 Task: Create Board IT Security Best Practices to Workspace Cloud Storage Services. Create Board Employee Motivation and Engagement Programs to Workspace Cloud Storage Services. Create Board Market Segmentation and Targeting Market Size Estimation and Analysis to Workspace Cloud Storage Services
Action: Mouse moved to (341, 75)
Screenshot: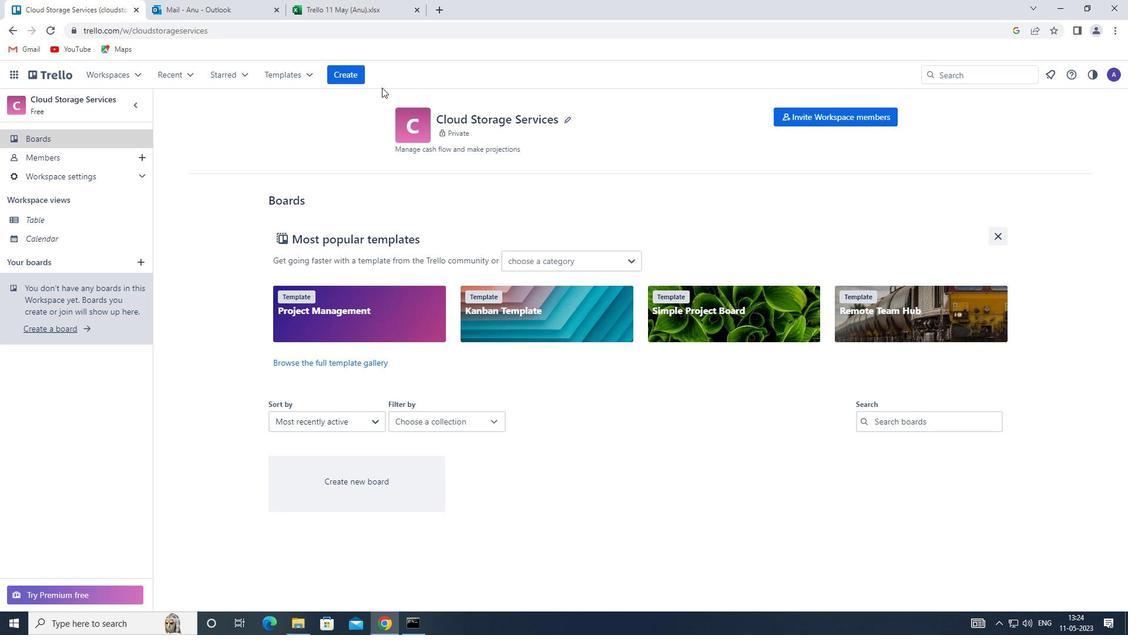 
Action: Mouse pressed left at (341, 75)
Screenshot: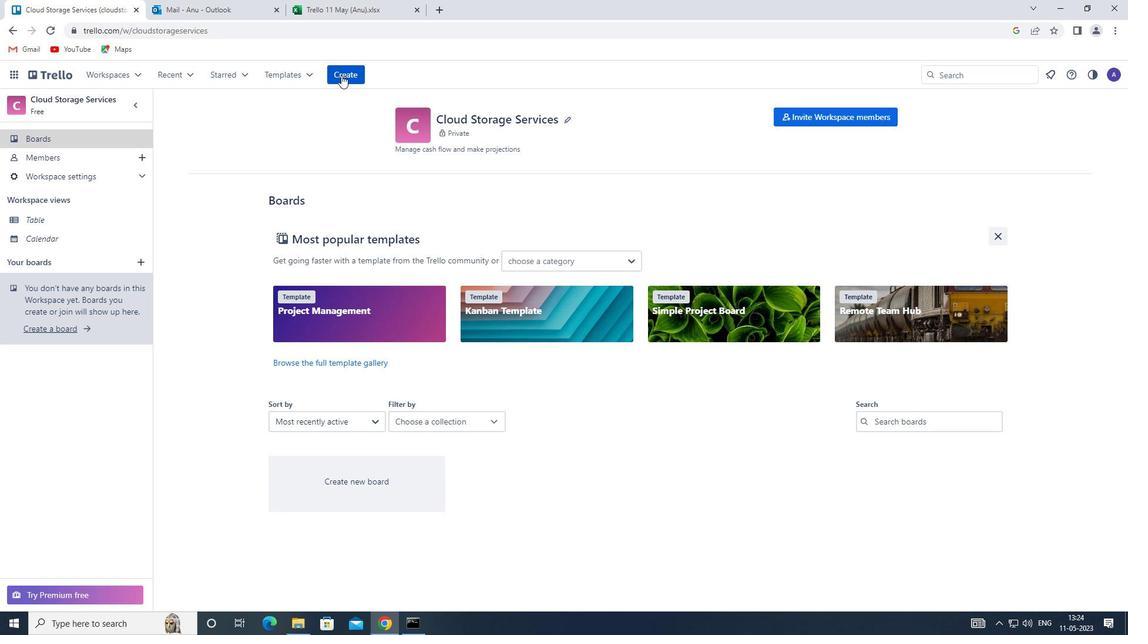 
Action: Mouse moved to (365, 105)
Screenshot: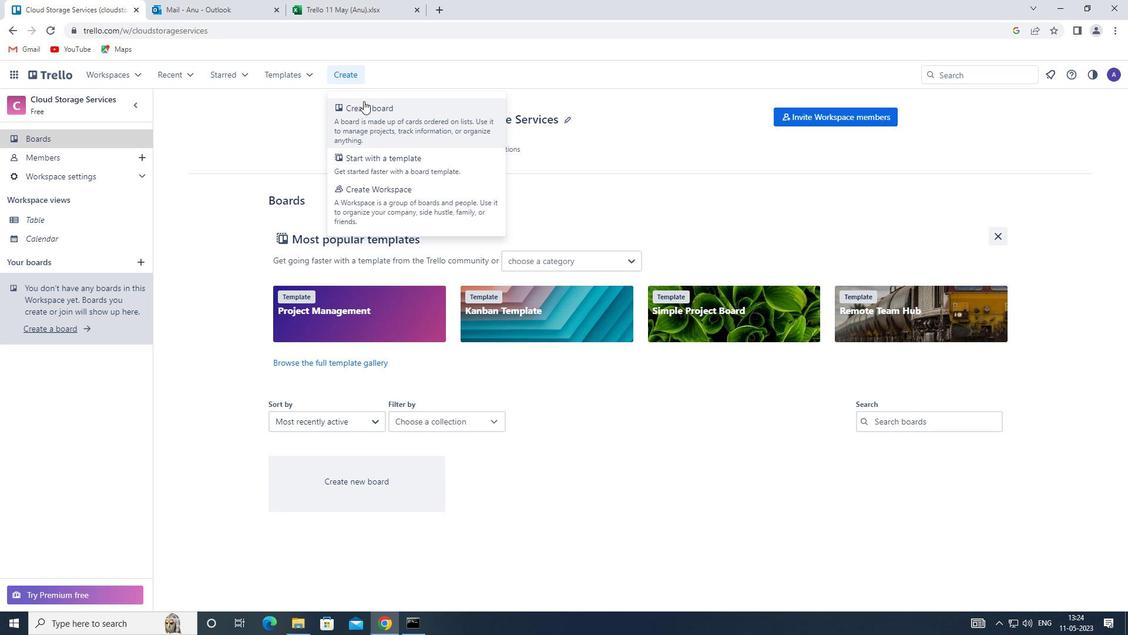 
Action: Mouse pressed left at (365, 105)
Screenshot: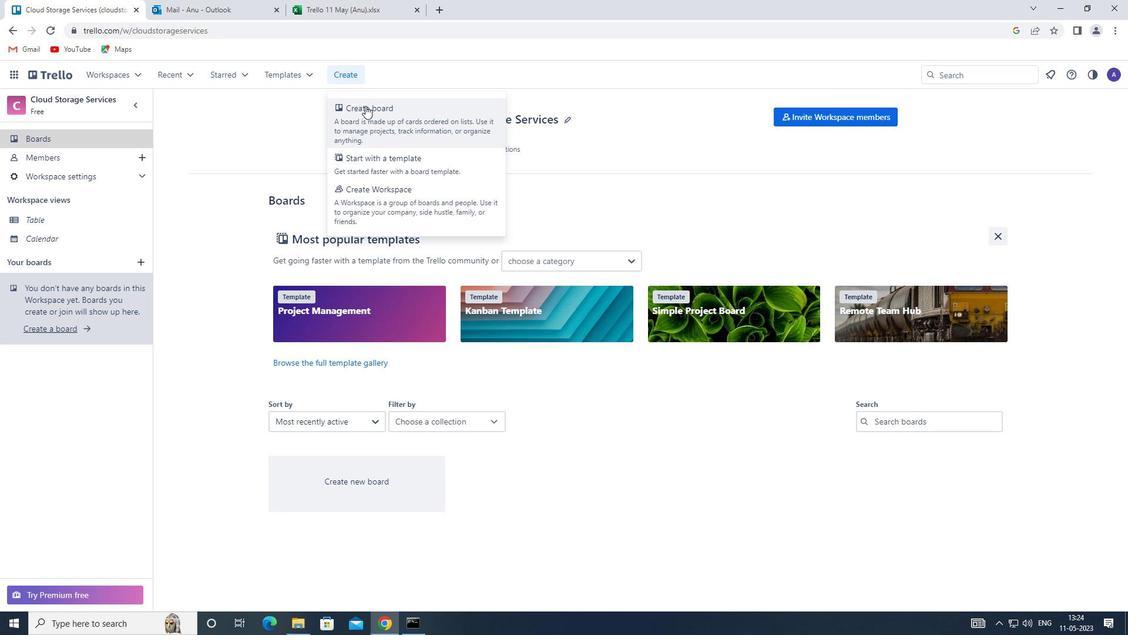 
Action: Mouse moved to (368, 294)
Screenshot: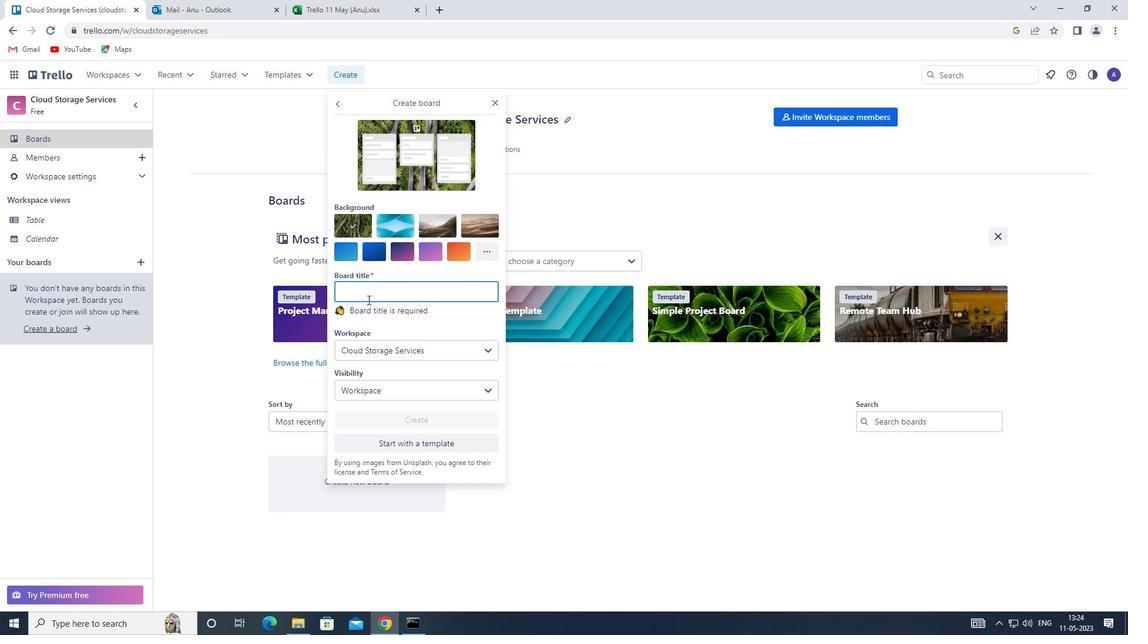 
Action: Mouse pressed left at (368, 294)
Screenshot: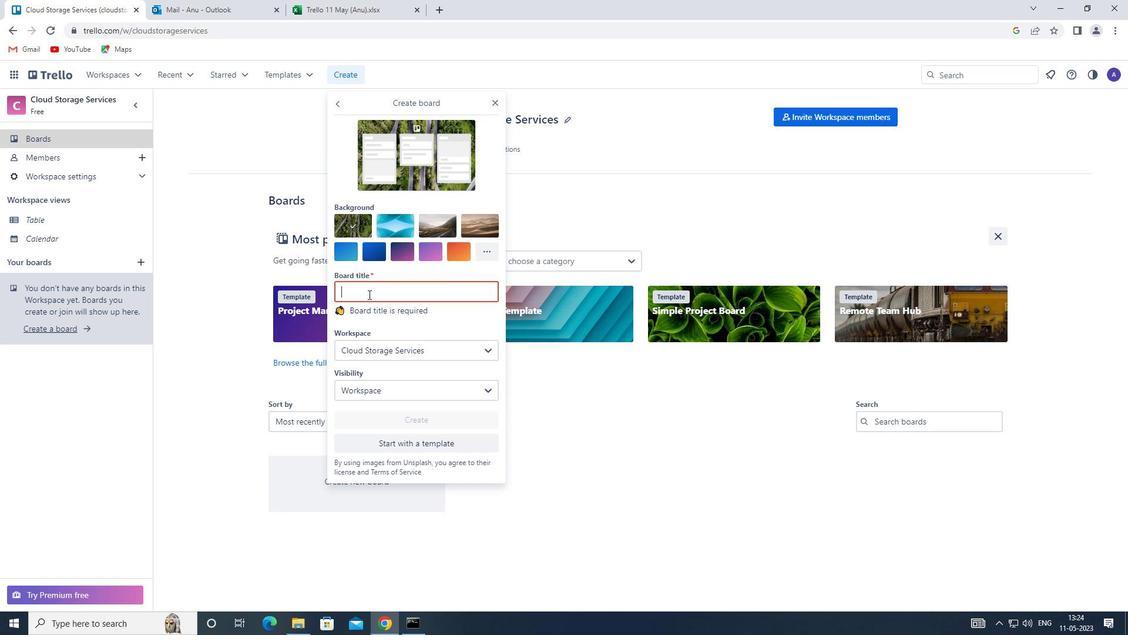 
Action: Key pressed <Key.caps_lock>it<Key.caps_lock><Key.space><Key.shift>SECURITY<Key.space><Key.shift>BEST<Key.space><Key.shift><Key.shift><Key.shift><Key.shift><Key.shift><Key.shift><Key.shift><Key.shift><Key.shift><Key.shift><Key.shift><Key.shift><Key.shift><Key.shift><Key.shift><Key.shift><Key.shift><Key.shift><Key.shift><Key.shift><Key.shift><Key.shift><Key.shift><Key.shift><Key.shift><Key.shift><Key.shift><Key.shift><Key.shift><Key.shift><Key.shift><Key.shift><Key.shift><Key.shift><Key.shift><Key.shift><Key.shift><Key.shift><Key.shift><Key.shift><Key.shift><Key.shift><Key.shift><Key.shift><Key.shift><Key.shift><Key.shift><Key.shift><Key.shift><Key.shift><Key.shift><Key.shift><Key.shift><Key.shift>PRACTICES
Screenshot: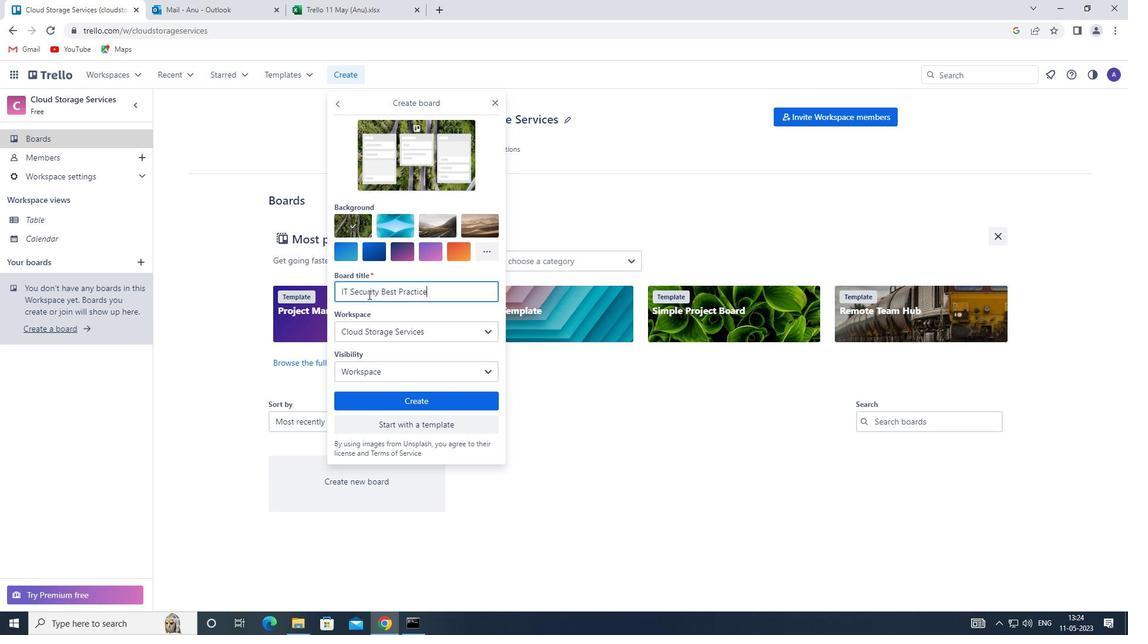 
Action: Mouse moved to (433, 398)
Screenshot: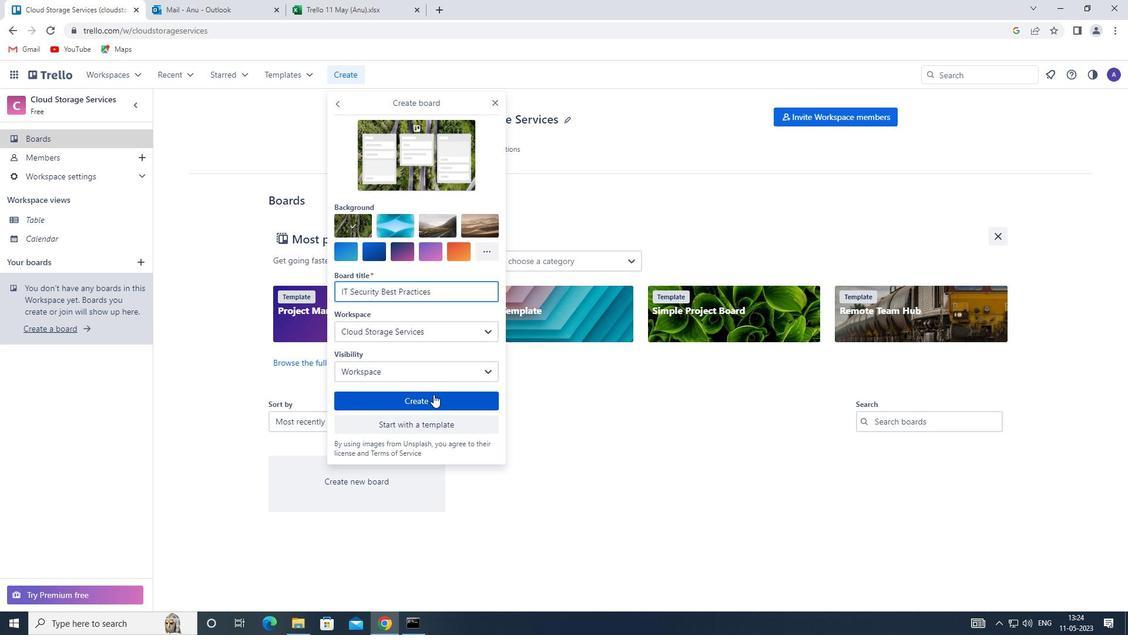 
Action: Mouse pressed left at (433, 398)
Screenshot: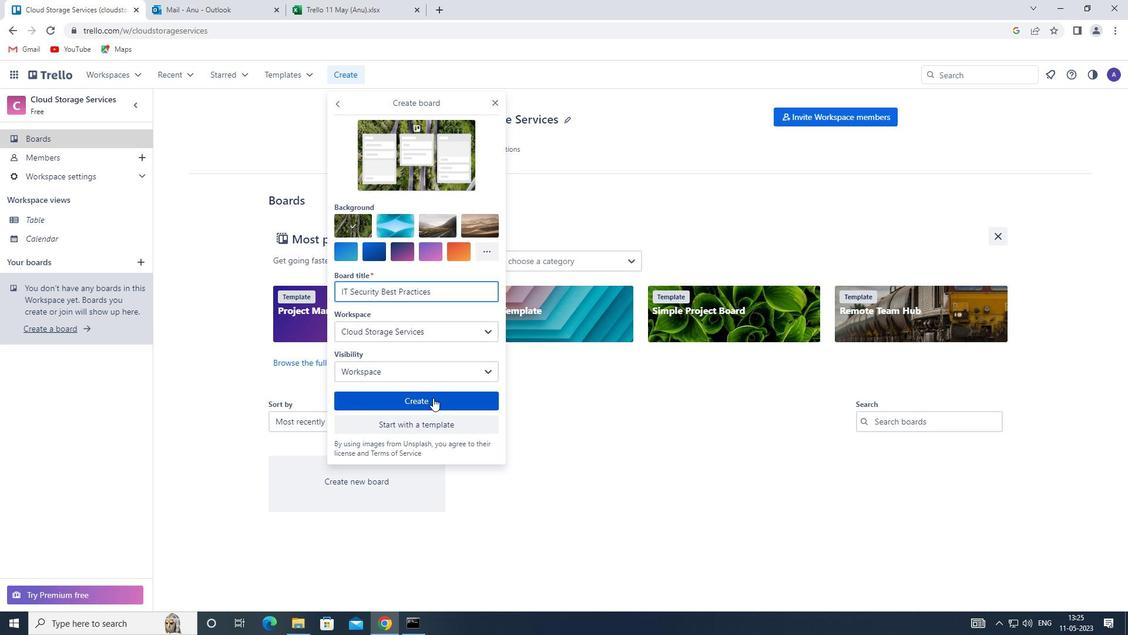 
Action: Mouse moved to (332, 71)
Screenshot: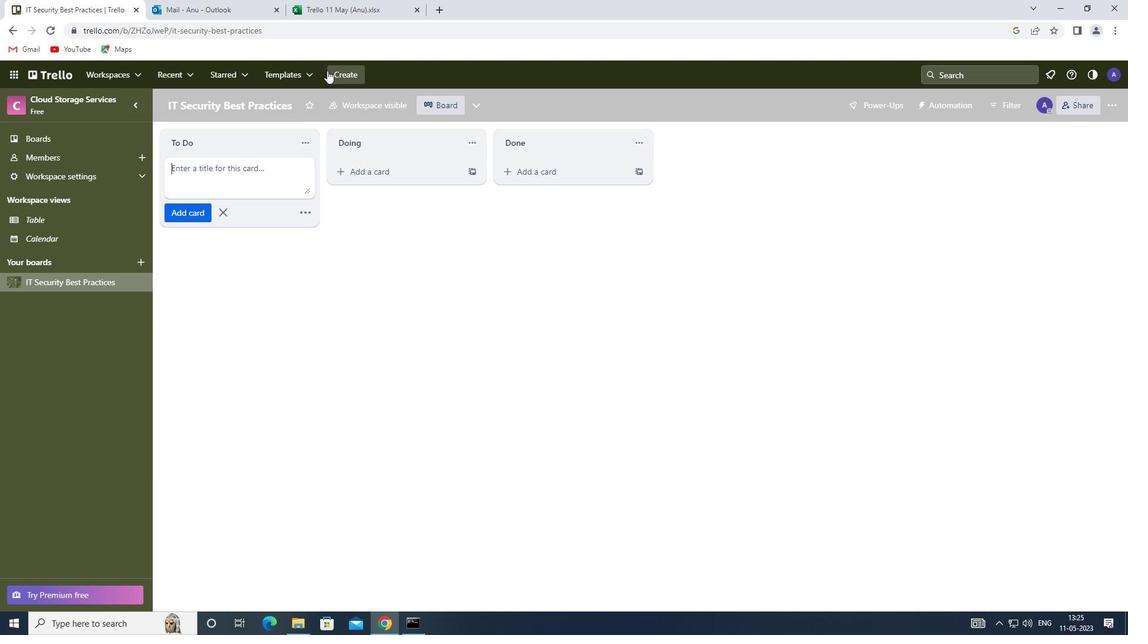 
Action: Mouse pressed left at (332, 71)
Screenshot: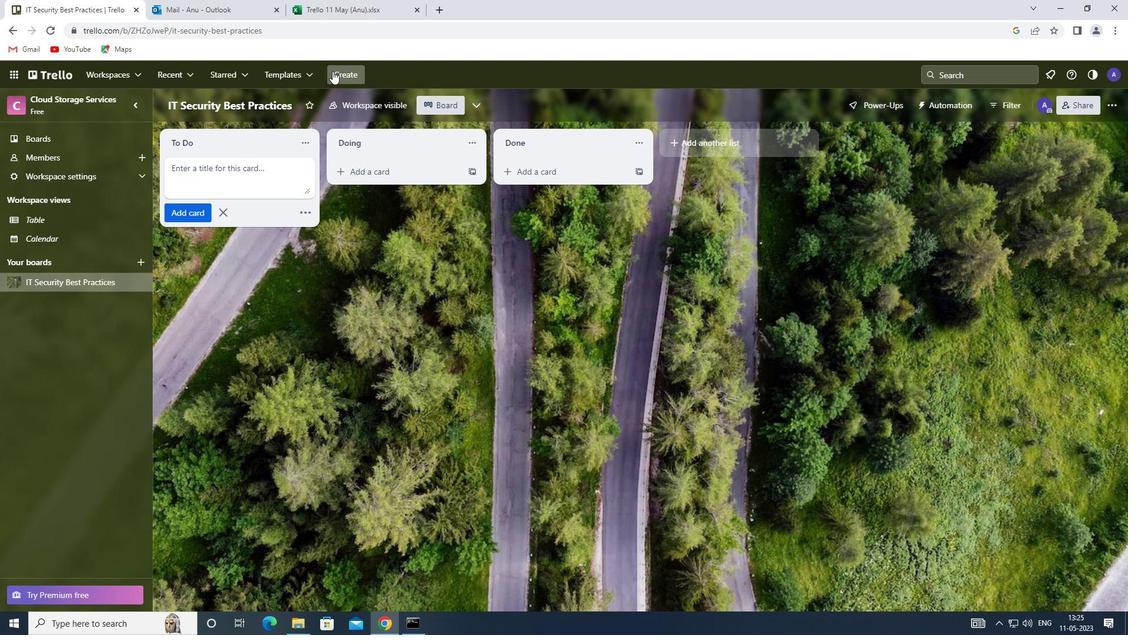 
Action: Mouse moved to (356, 117)
Screenshot: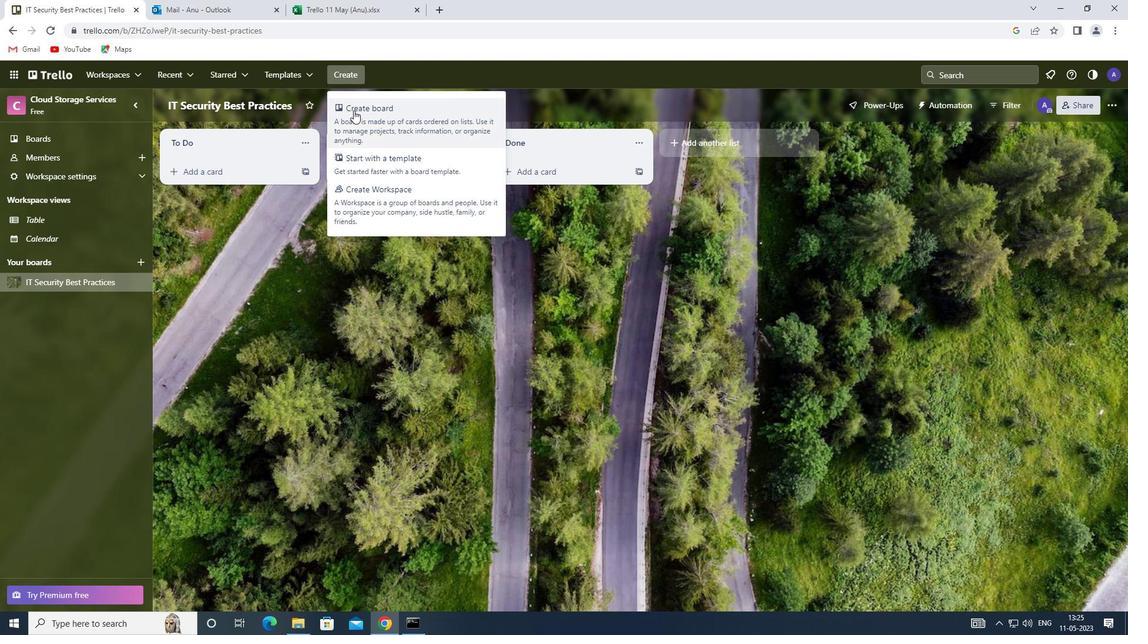 
Action: Mouse pressed left at (356, 117)
Screenshot: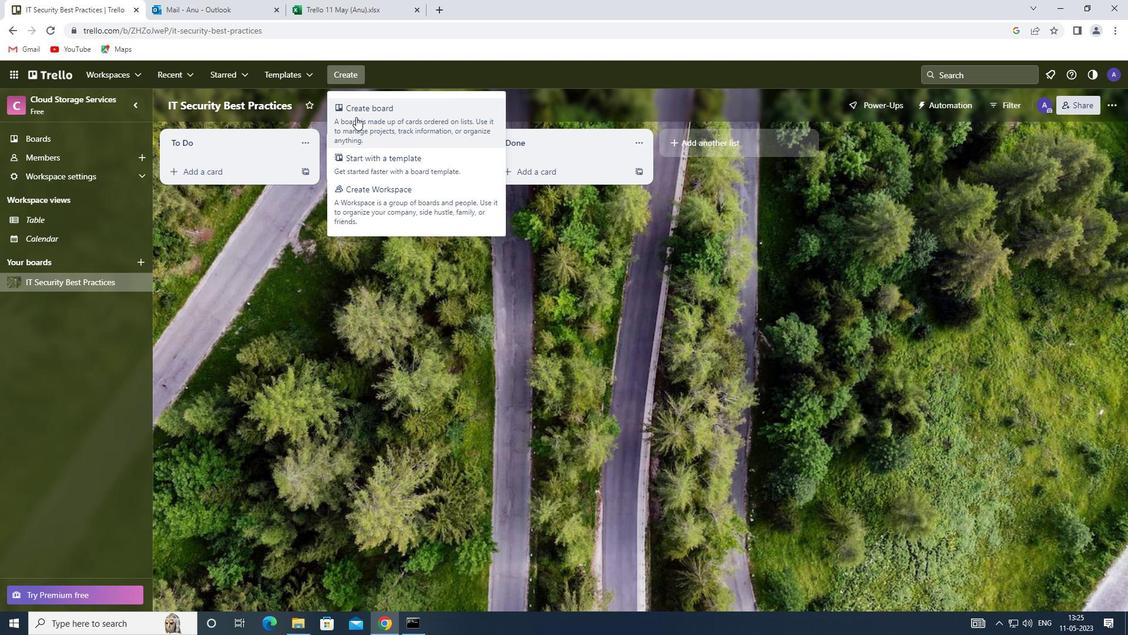 
Action: Mouse moved to (359, 295)
Screenshot: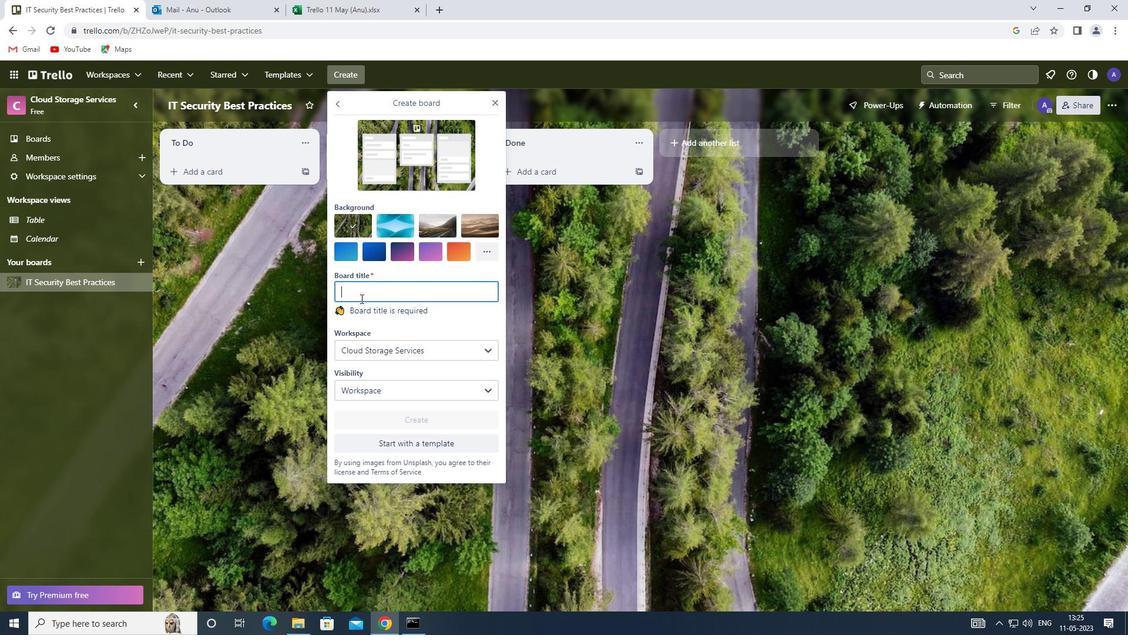 
Action: Mouse pressed left at (359, 295)
Screenshot: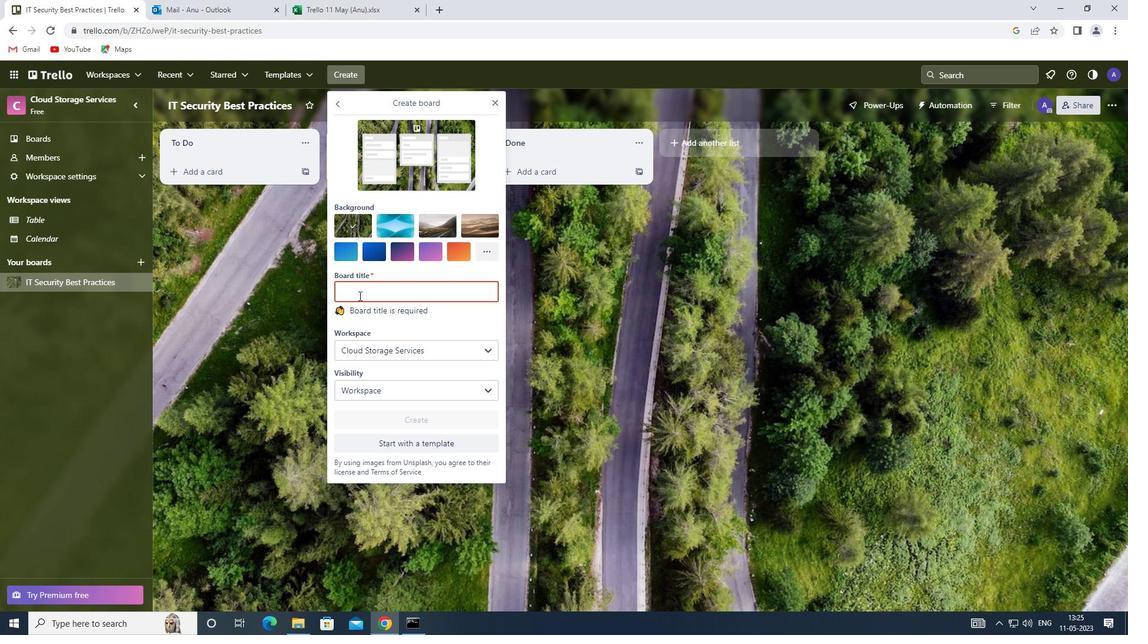 
Action: Key pressed <Key.shift><Key.shift><Key.shift><Key.shift>EMPLOYEE<Key.space><Key.shift>MOTIVATION<Key.space>AND<Key.space><Key.shift>ENGAGEMENT<Key.space><Key.shift>PROGRAMS
Screenshot: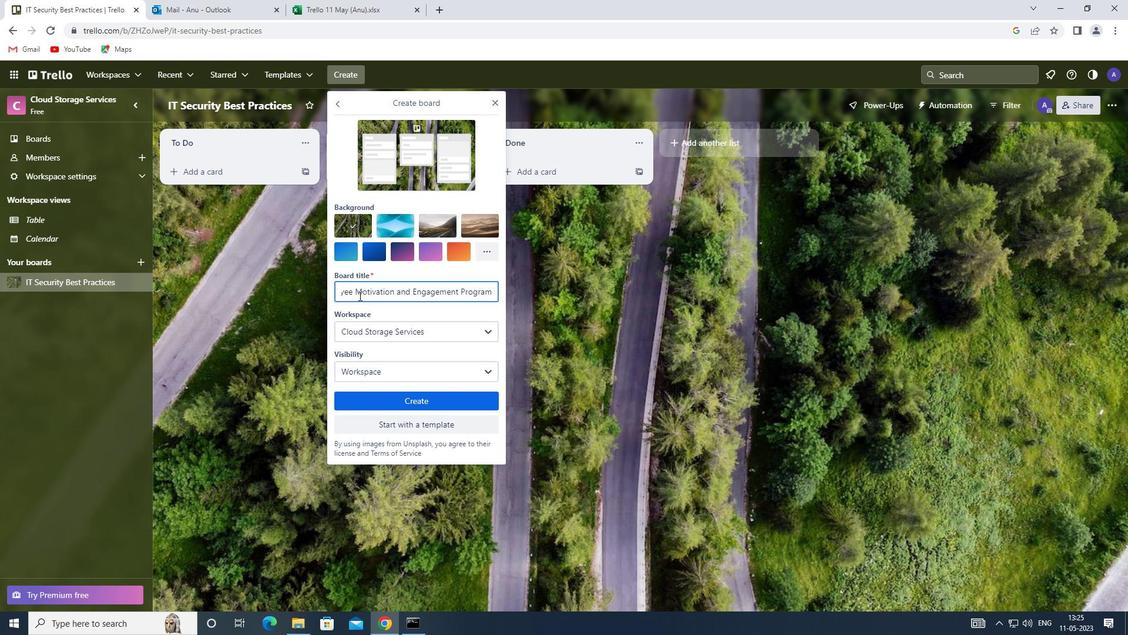 
Action: Mouse moved to (383, 399)
Screenshot: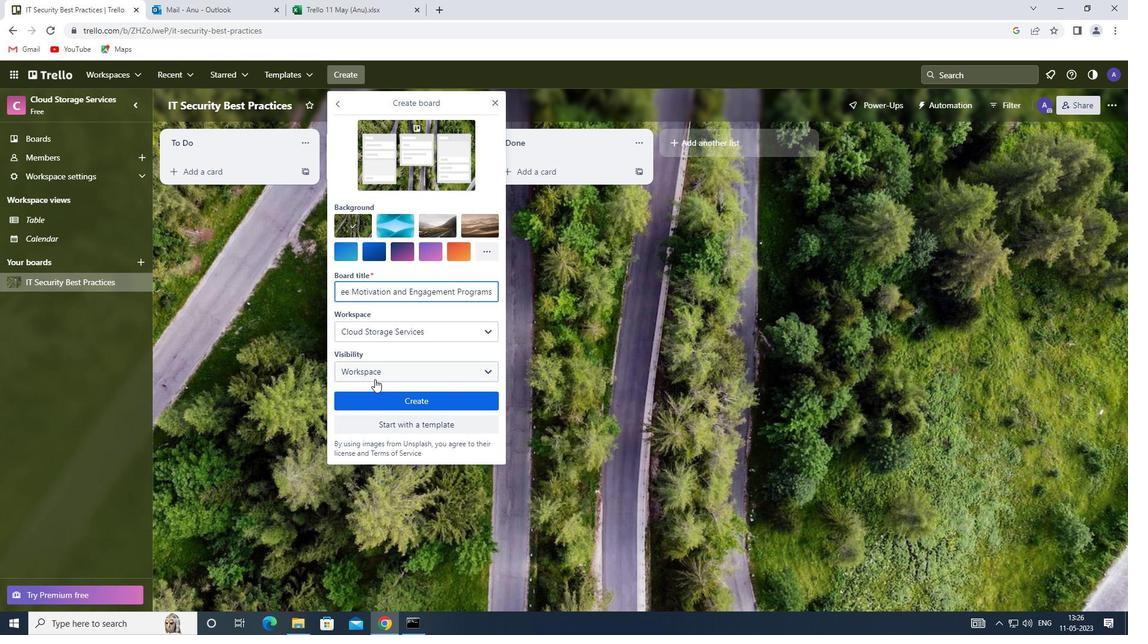 
Action: Mouse pressed left at (383, 399)
Screenshot: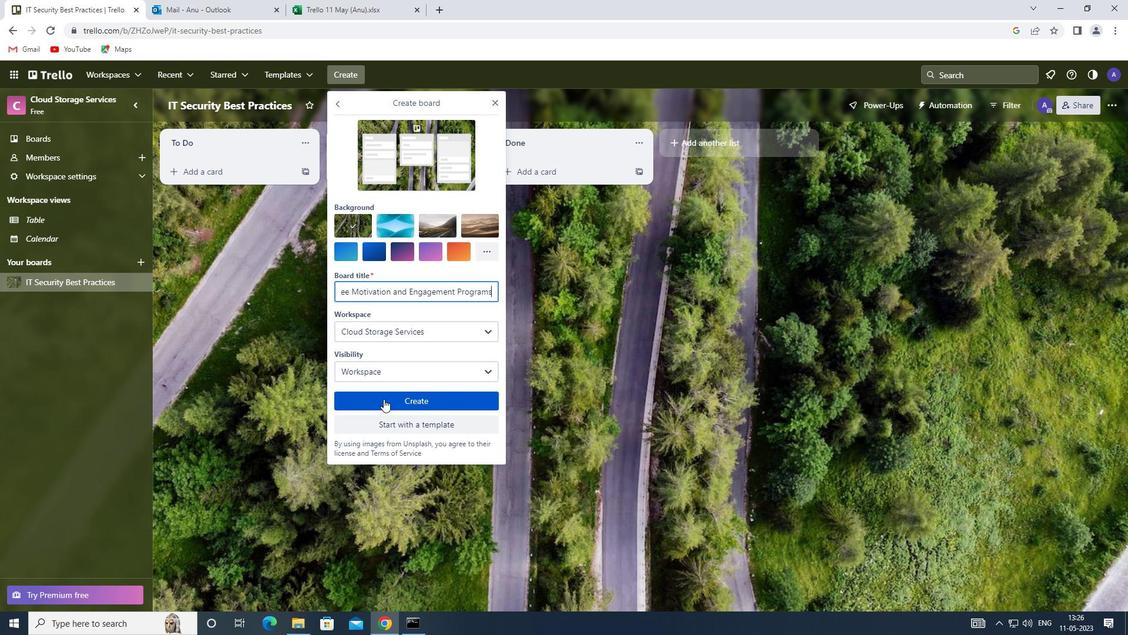 
Action: Mouse moved to (348, 68)
Screenshot: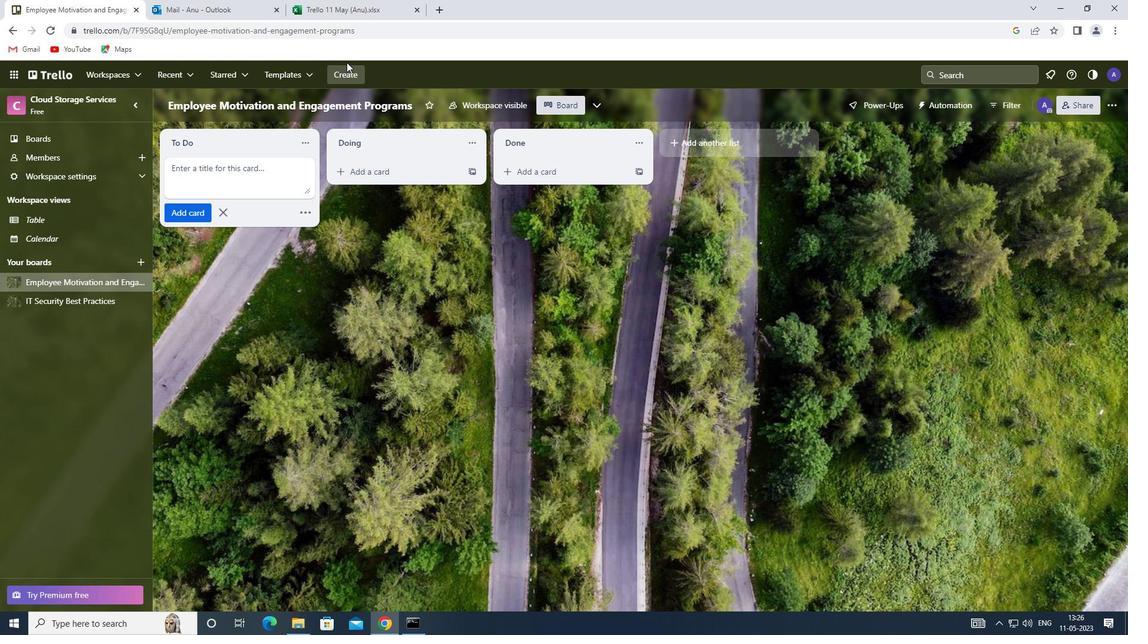 
Action: Mouse pressed left at (348, 68)
Screenshot: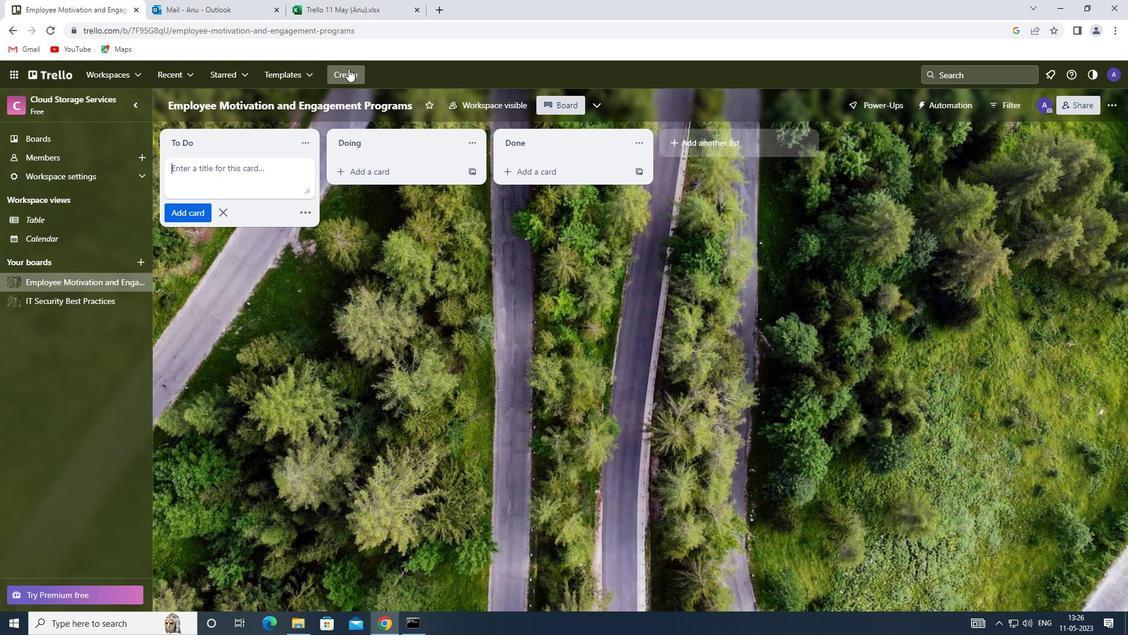 
Action: Mouse moved to (362, 118)
Screenshot: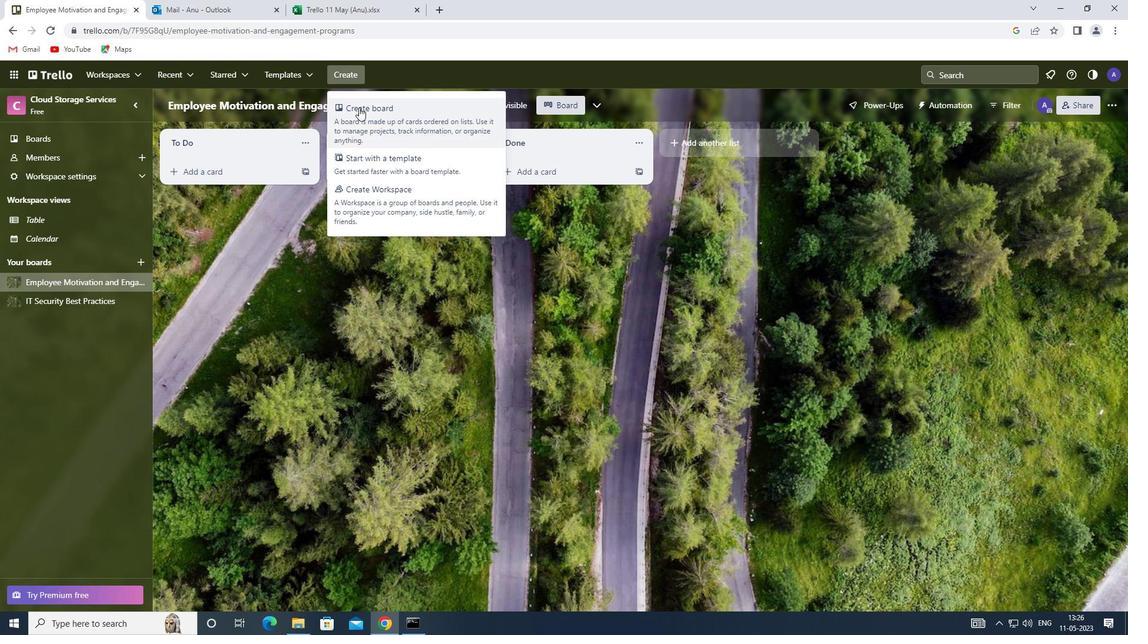 
Action: Mouse pressed left at (362, 118)
Screenshot: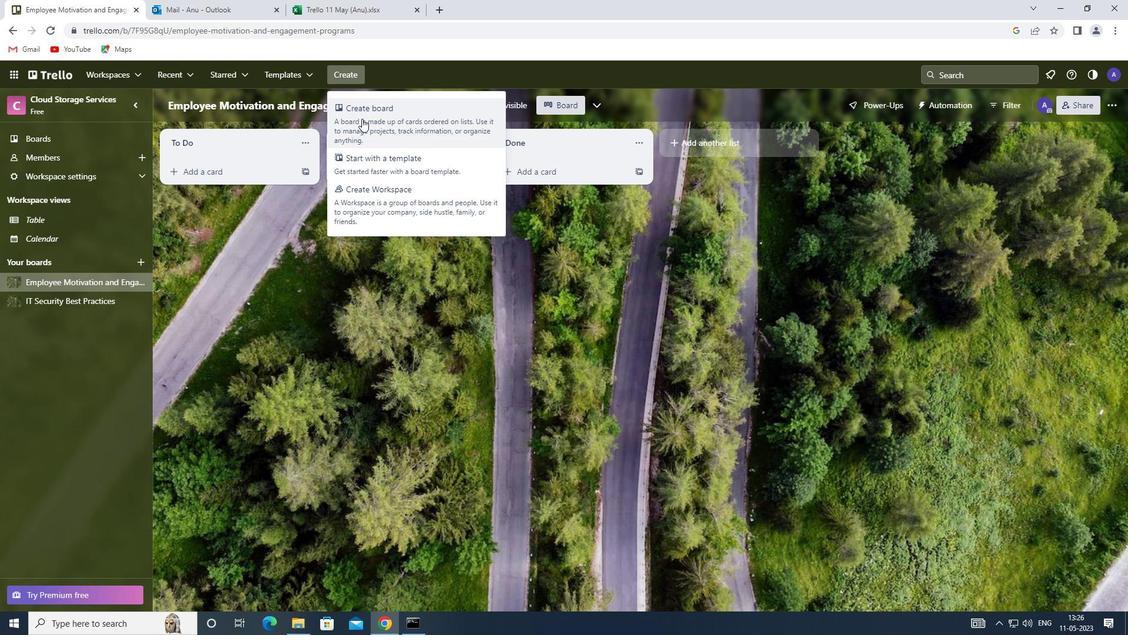
Action: Mouse moved to (363, 289)
Screenshot: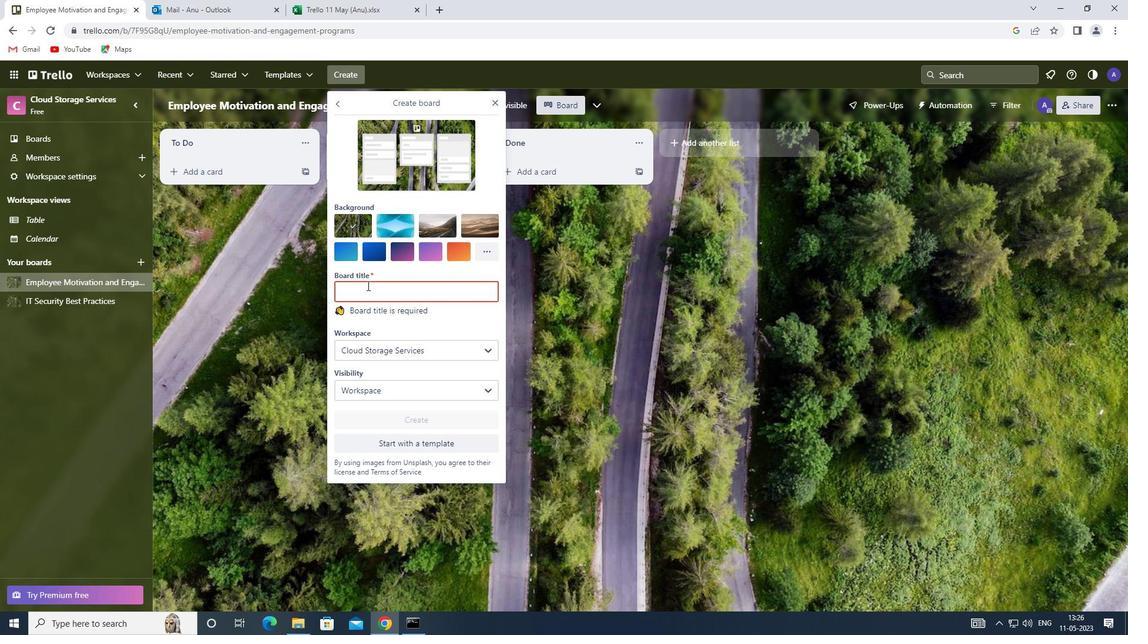 
Action: Mouse pressed left at (363, 289)
Screenshot: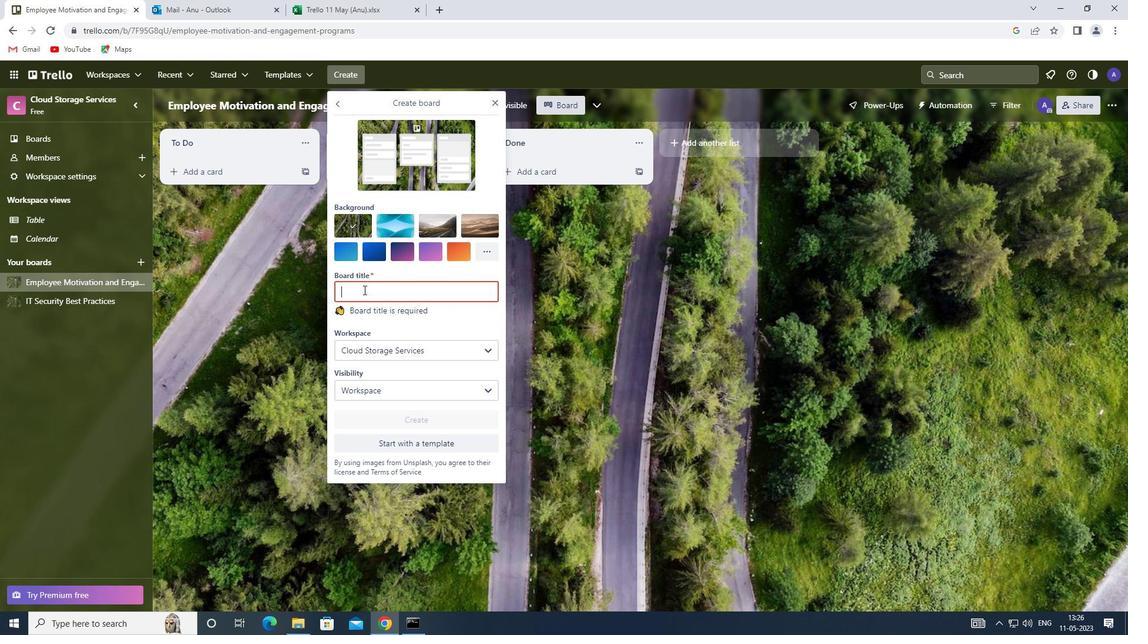 
Action: Key pressed <Key.shift>MARKET<Key.space><Key.shift>SEGMENTATION<Key.space>AND<Key.space><Key.shift>TARGETING<Key.space><Key.shift><Key.shift><Key.shift><Key.shift><Key.shift><Key.shift><Key.shift><Key.shift><Key.shift><Key.shift><Key.shift><Key.shift><Key.shift><Key.shift><Key.shift><Key.shift><Key.shift><Key.shift><Key.shift><Key.shift>MARKET<Key.space>SIZE<Key.space><Key.shift>ESTIMATION<Key.space>AND<Key.space>ANALYSIS
Screenshot: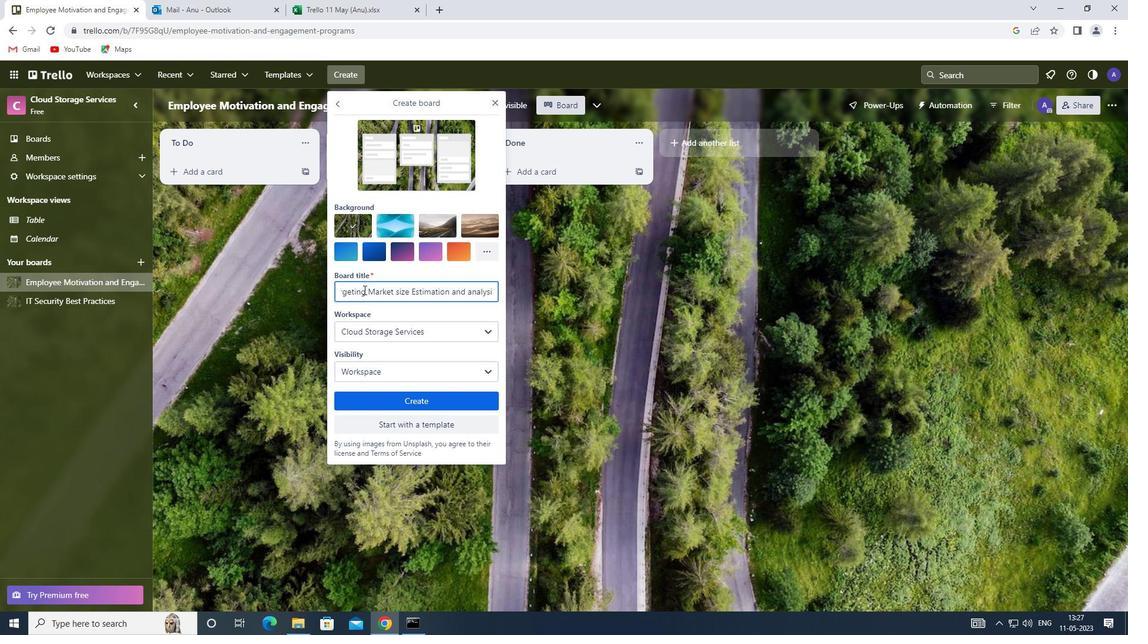 
Action: Mouse moved to (413, 399)
Screenshot: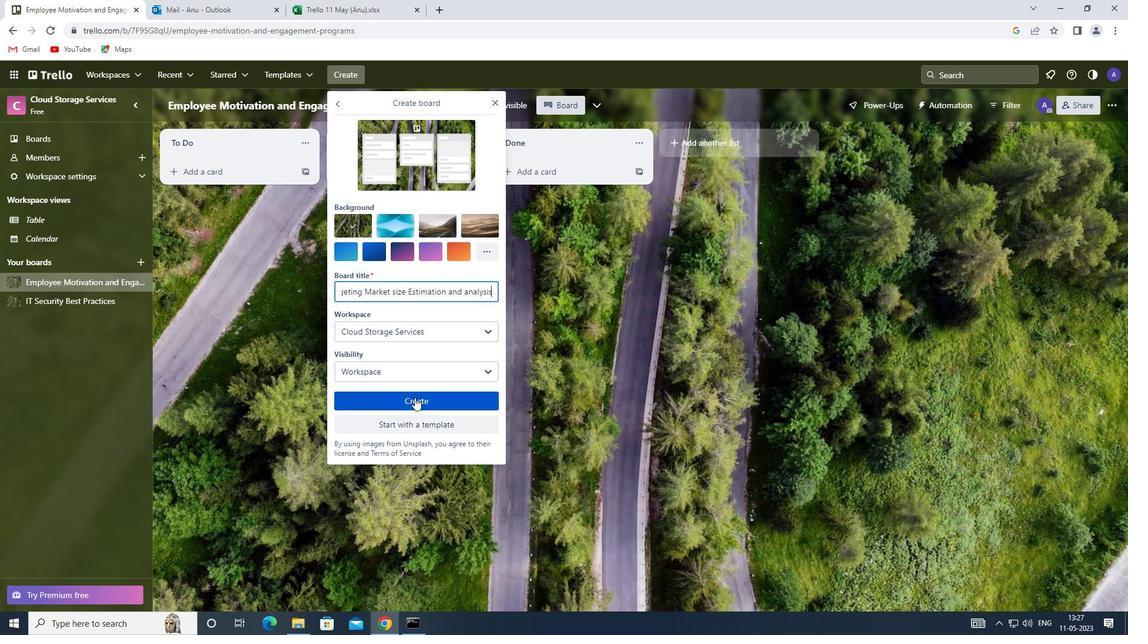 
Action: Mouse pressed left at (413, 399)
Screenshot: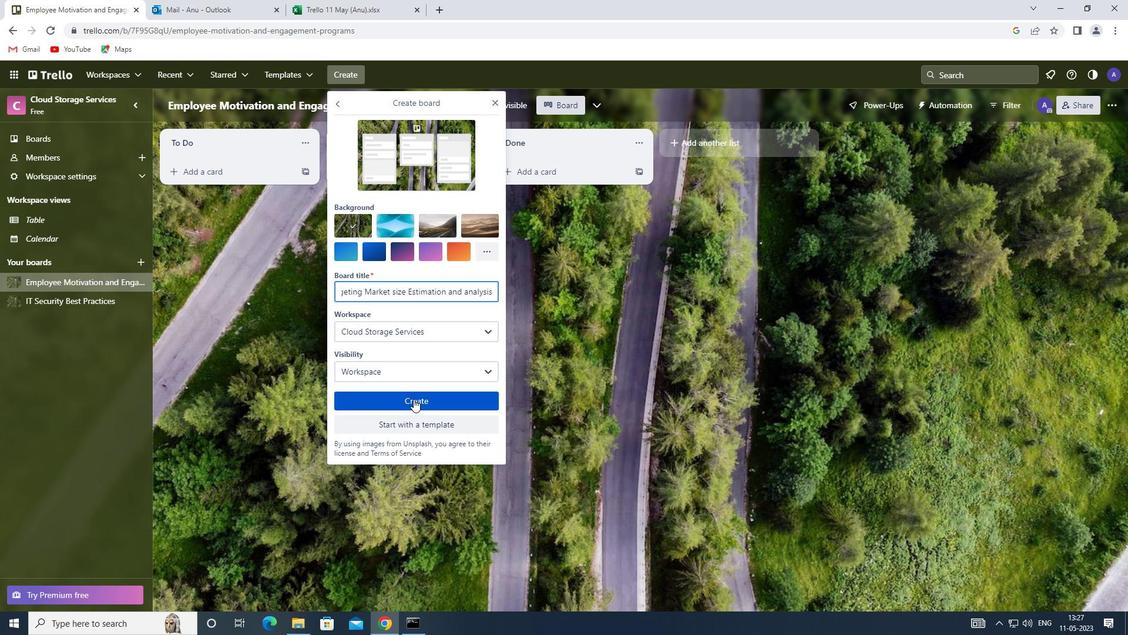 
